 Task: Add The Honest Company Sweet Almond Gently Nourishing Conditioner to the cart.
Action: Mouse moved to (209, 102)
Screenshot: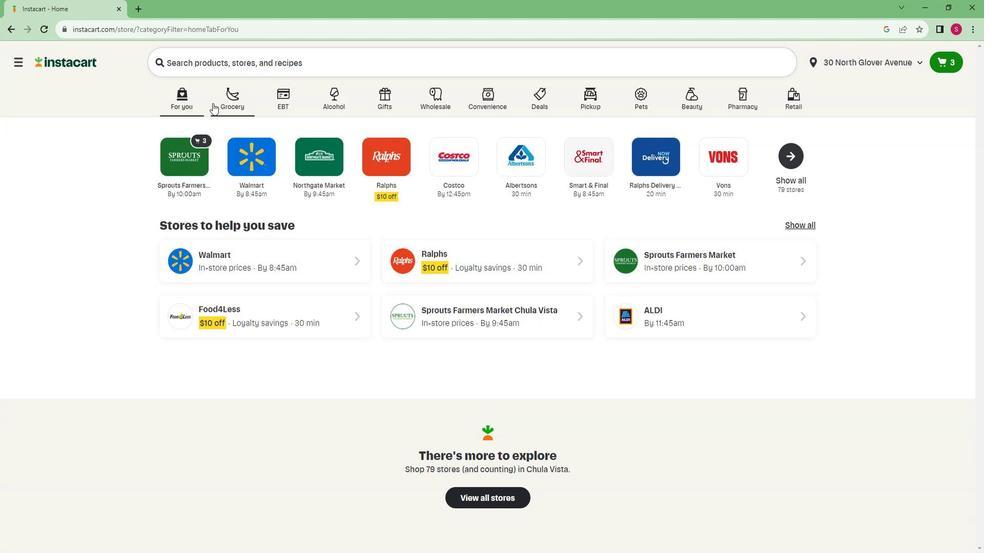 
Action: Mouse pressed left at (209, 102)
Screenshot: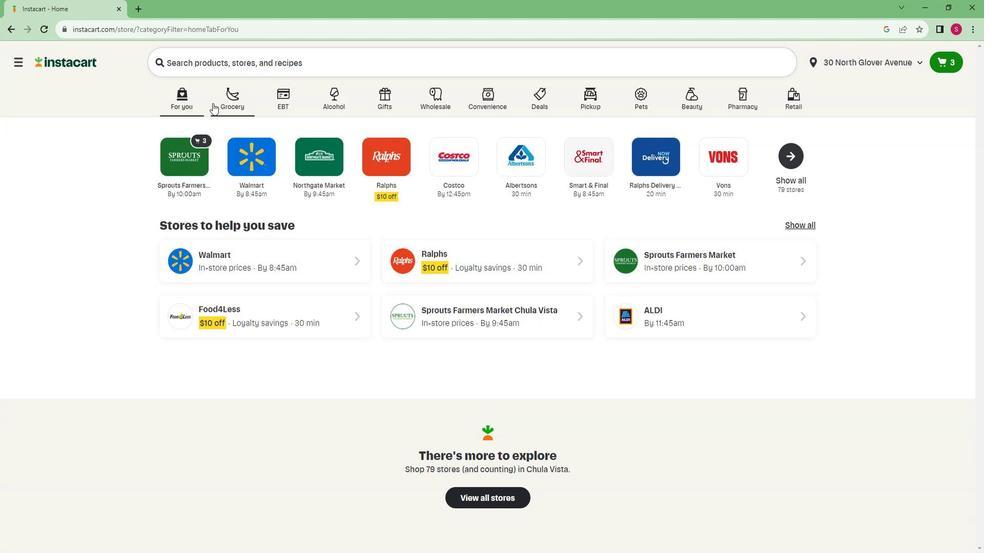 
Action: Mouse moved to (240, 291)
Screenshot: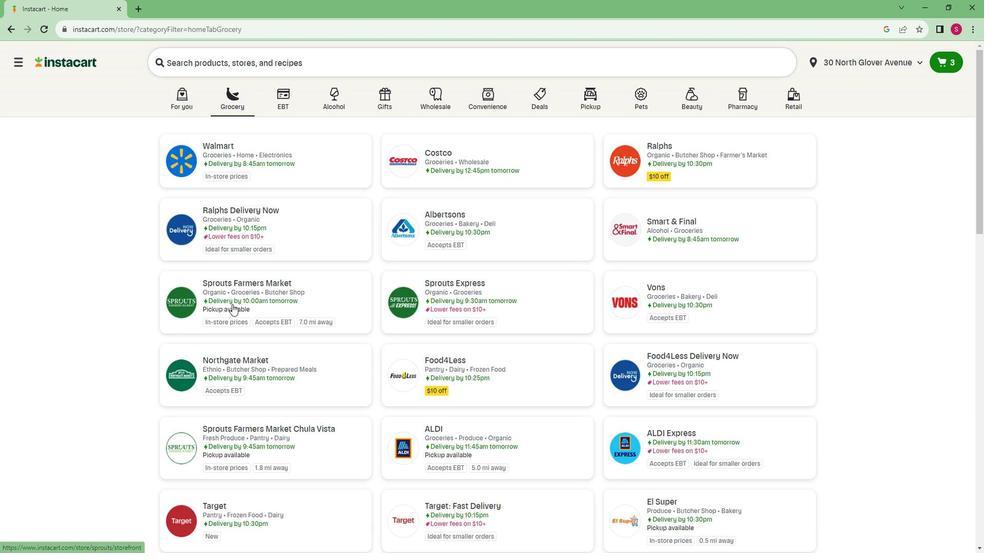 
Action: Mouse pressed left at (240, 291)
Screenshot: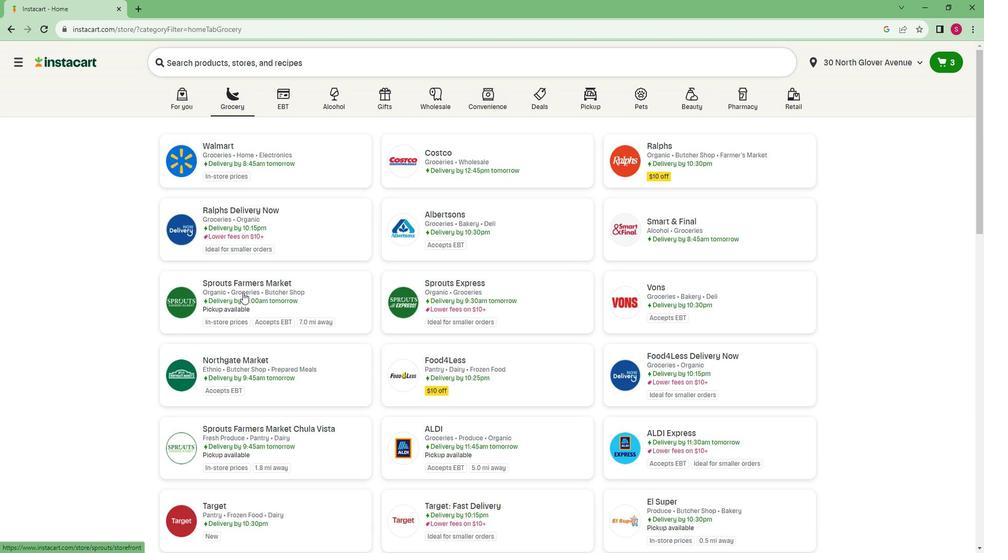 
Action: Mouse moved to (105, 413)
Screenshot: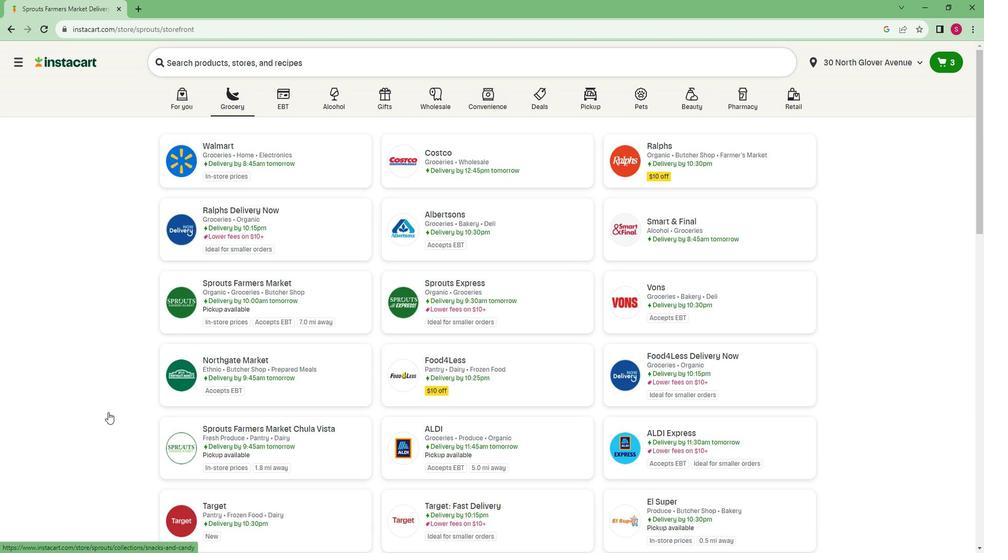
Action: Mouse scrolled (105, 413) with delta (0, 0)
Screenshot: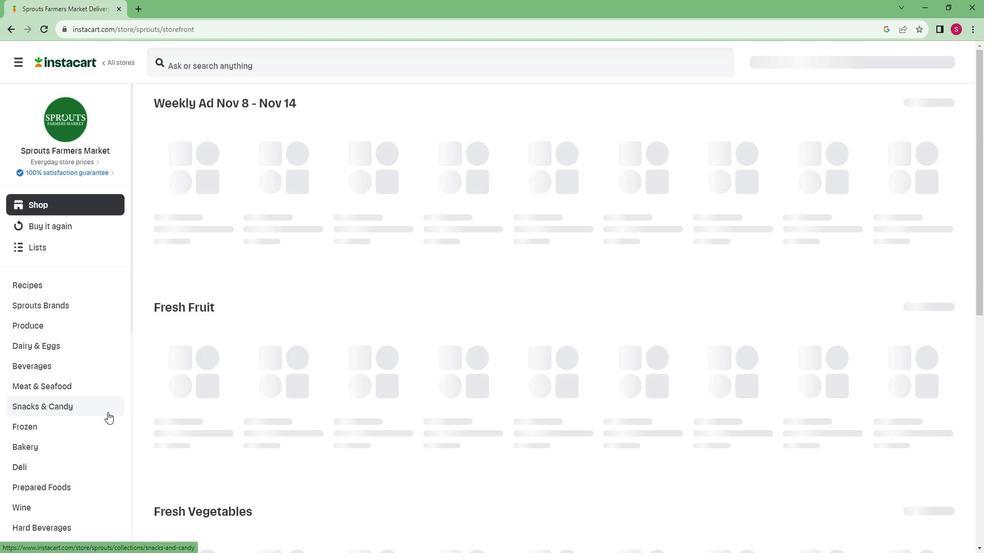
Action: Mouse scrolled (105, 413) with delta (0, 0)
Screenshot: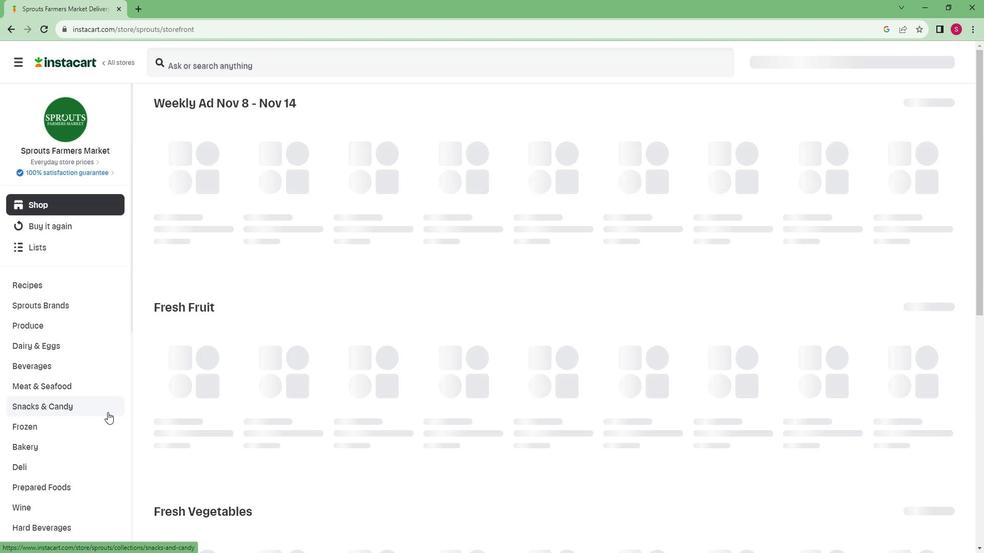 
Action: Mouse scrolled (105, 413) with delta (0, 0)
Screenshot: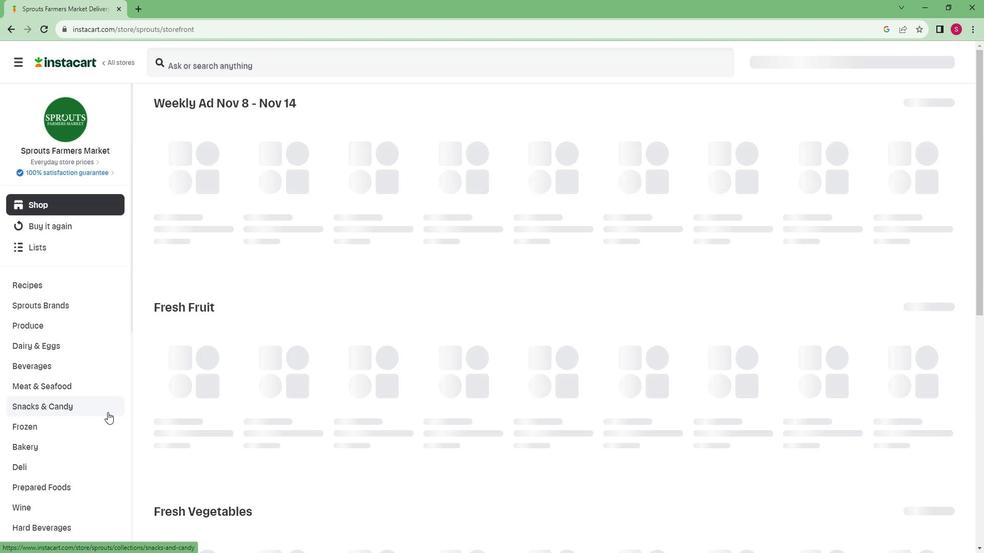 
Action: Mouse scrolled (105, 413) with delta (0, 0)
Screenshot: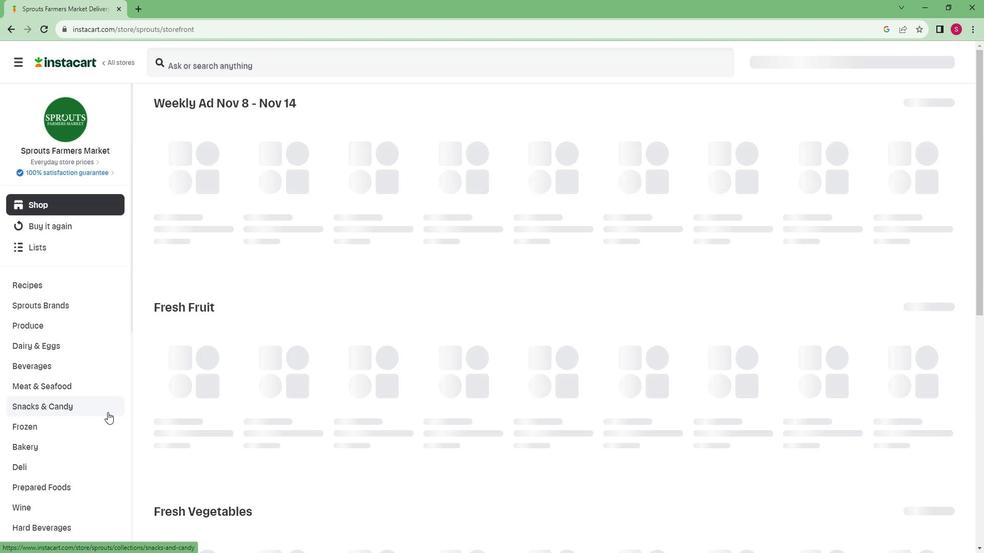 
Action: Mouse scrolled (105, 413) with delta (0, 0)
Screenshot: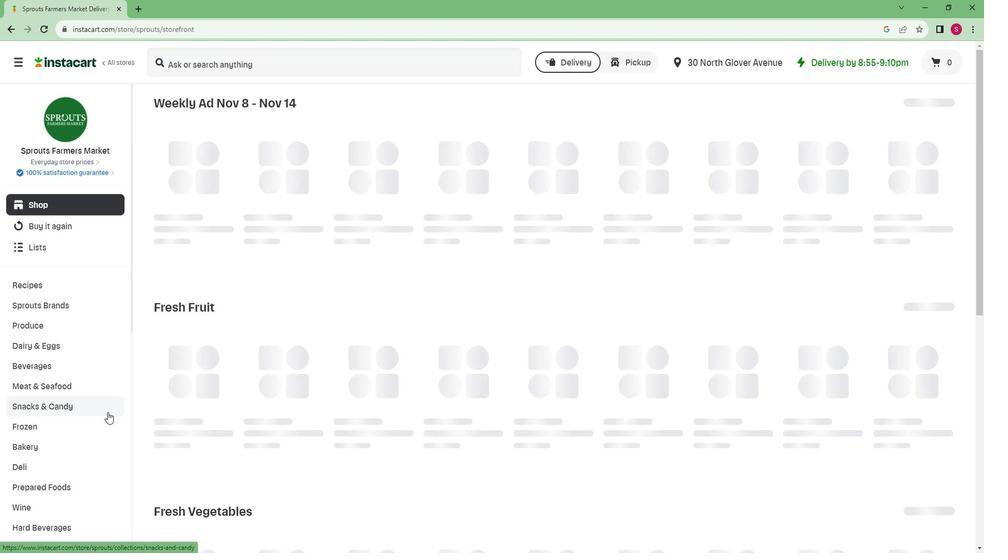 
Action: Mouse scrolled (105, 413) with delta (0, 0)
Screenshot: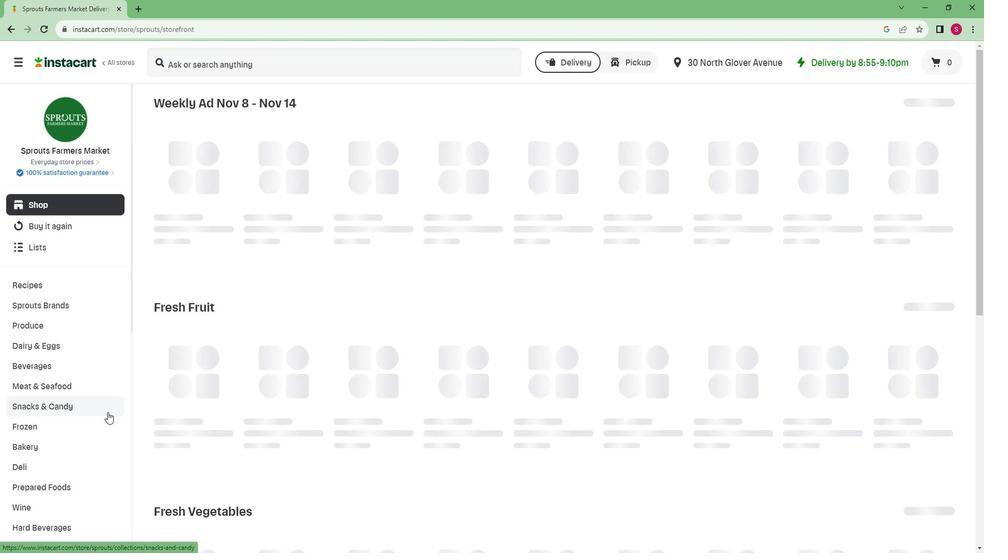 
Action: Mouse scrolled (105, 413) with delta (0, 0)
Screenshot: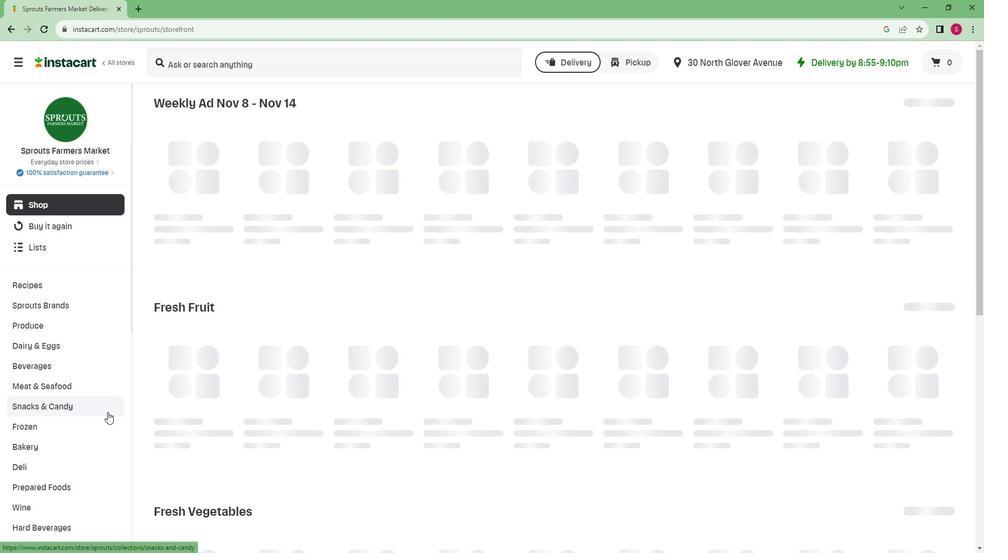 
Action: Mouse scrolled (105, 413) with delta (0, 0)
Screenshot: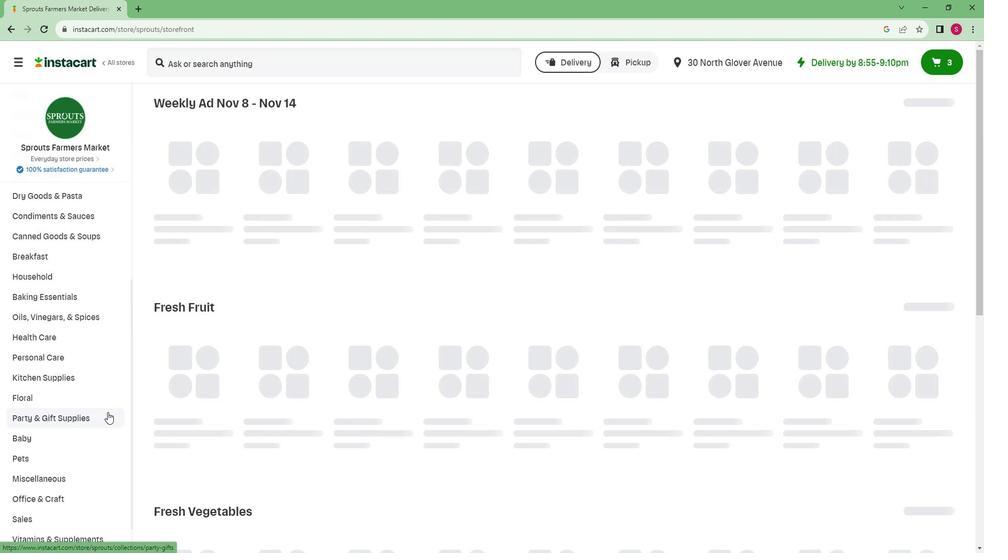 
Action: Mouse scrolled (105, 413) with delta (0, 0)
Screenshot: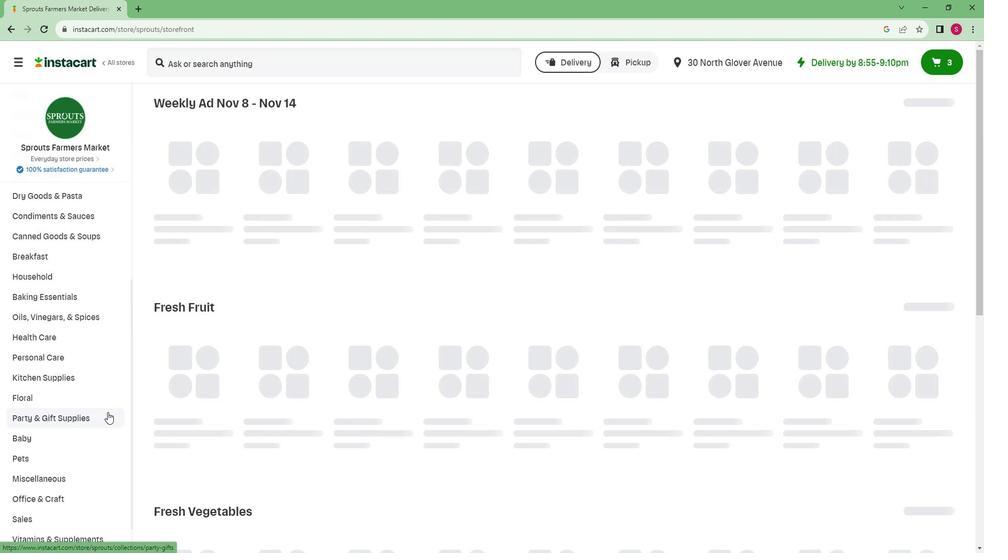 
Action: Mouse scrolled (105, 413) with delta (0, 0)
Screenshot: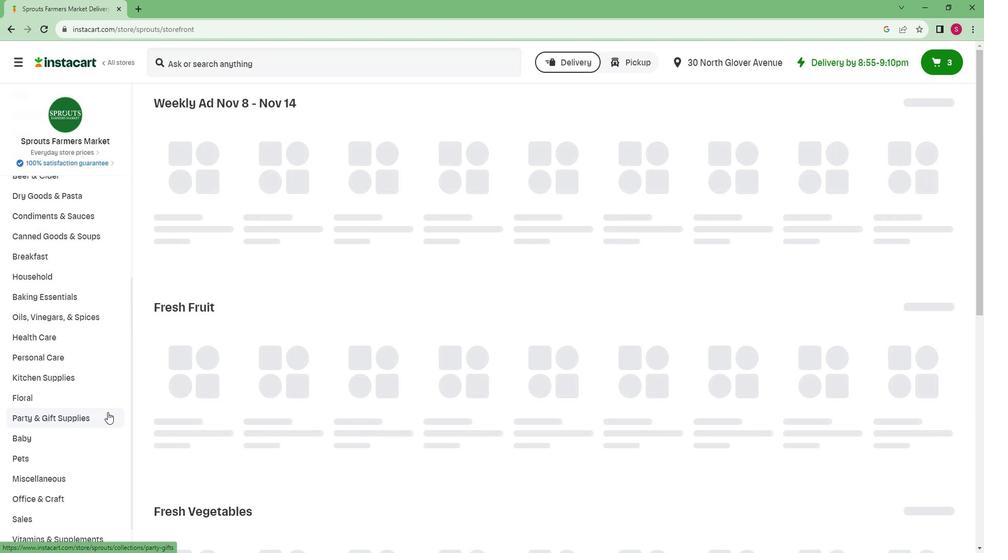 
Action: Mouse scrolled (105, 413) with delta (0, 0)
Screenshot: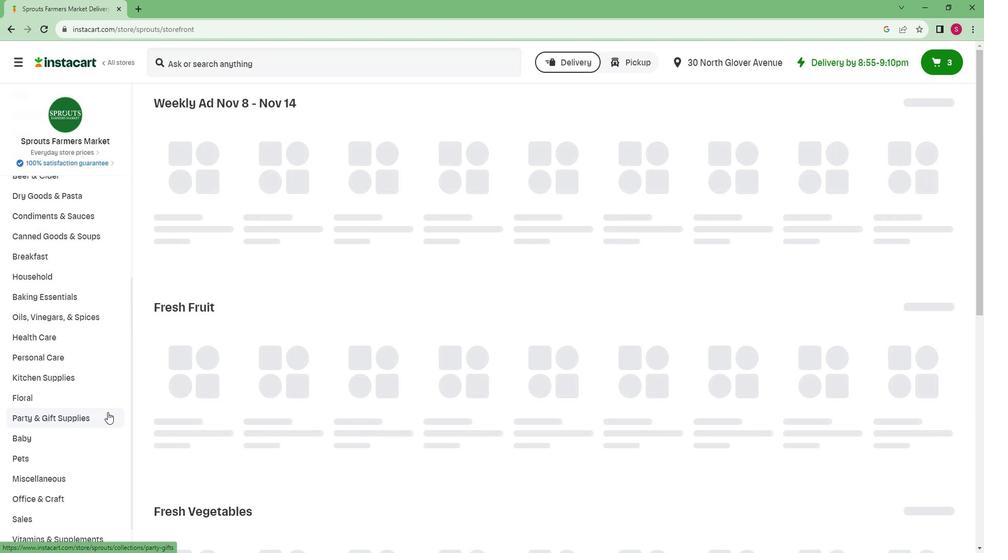 
Action: Mouse scrolled (105, 413) with delta (0, 0)
Screenshot: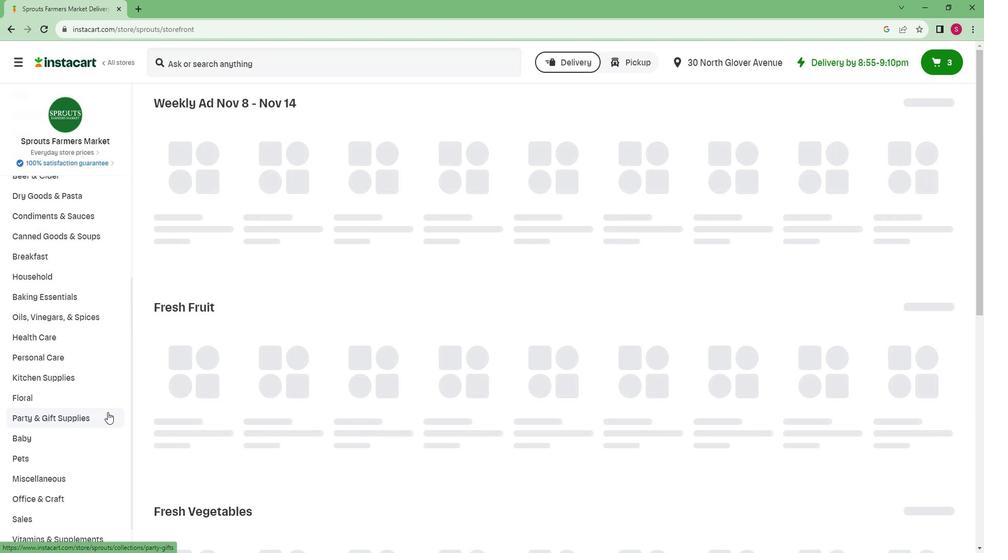 
Action: Mouse scrolled (105, 413) with delta (0, 0)
Screenshot: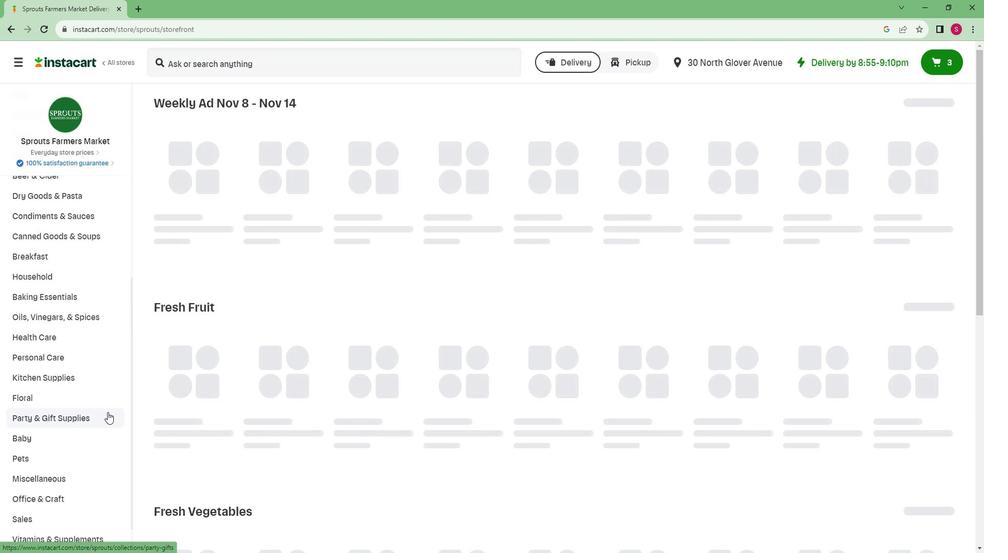 
Action: Mouse moved to (39, 514)
Screenshot: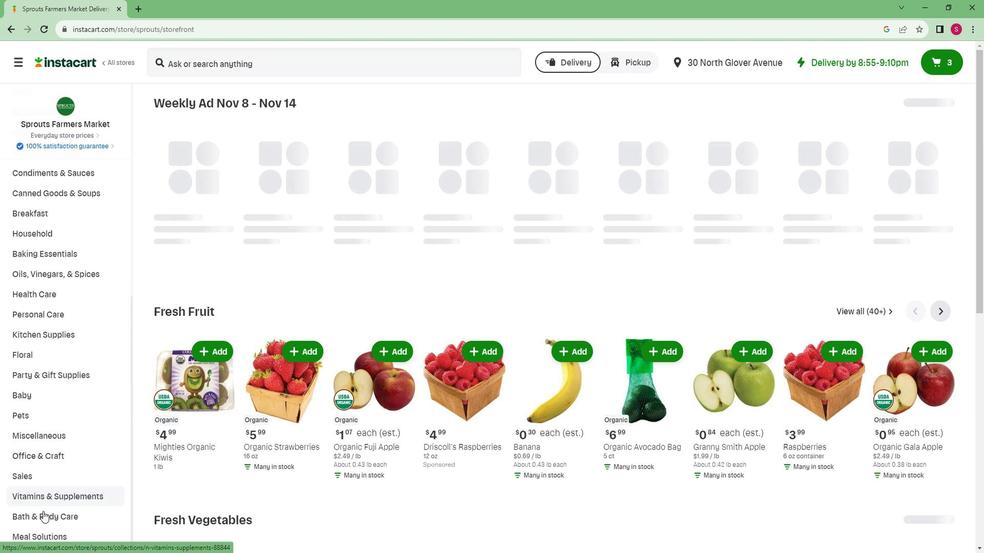 
Action: Mouse pressed left at (39, 514)
Screenshot: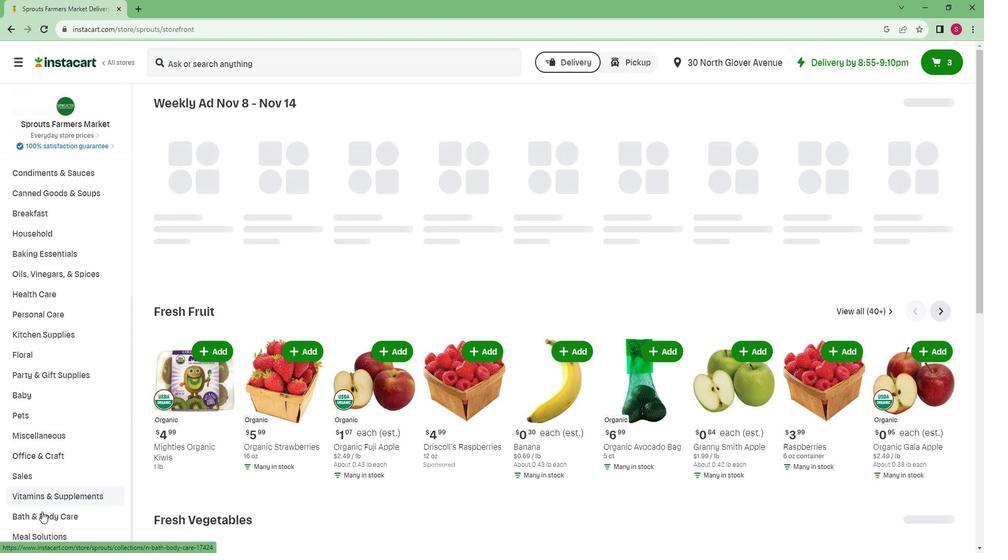 
Action: Mouse moved to (50, 479)
Screenshot: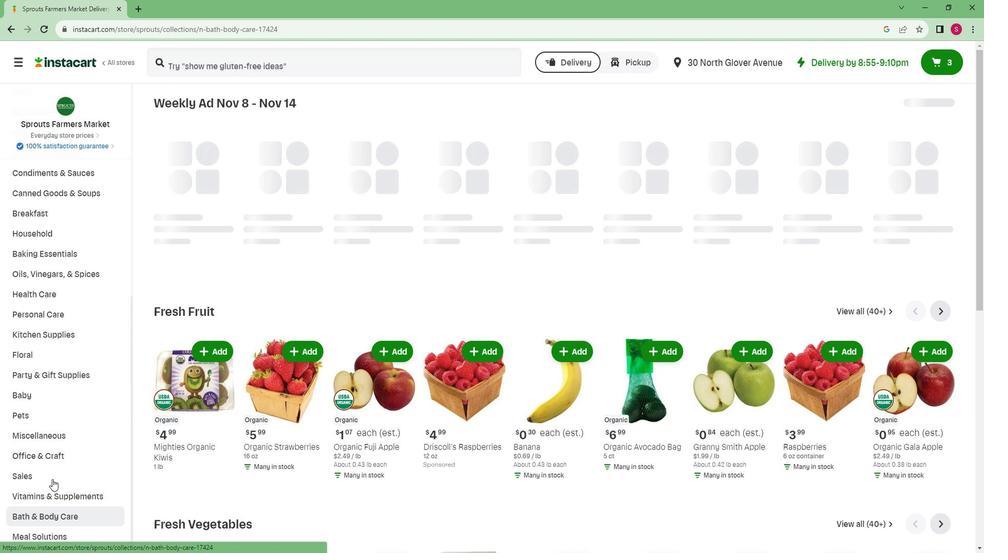 
Action: Mouse scrolled (50, 478) with delta (0, -1)
Screenshot: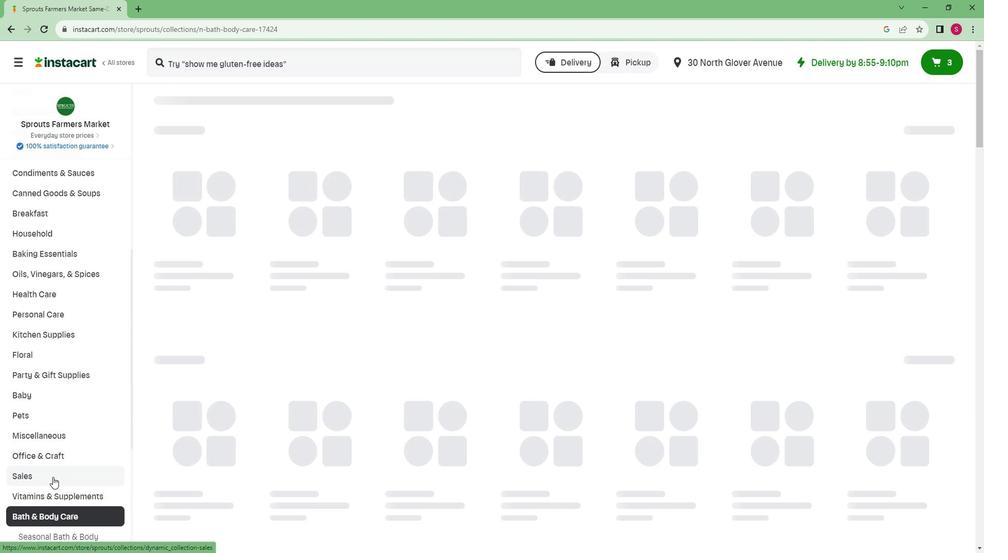 
Action: Mouse scrolled (50, 478) with delta (0, -1)
Screenshot: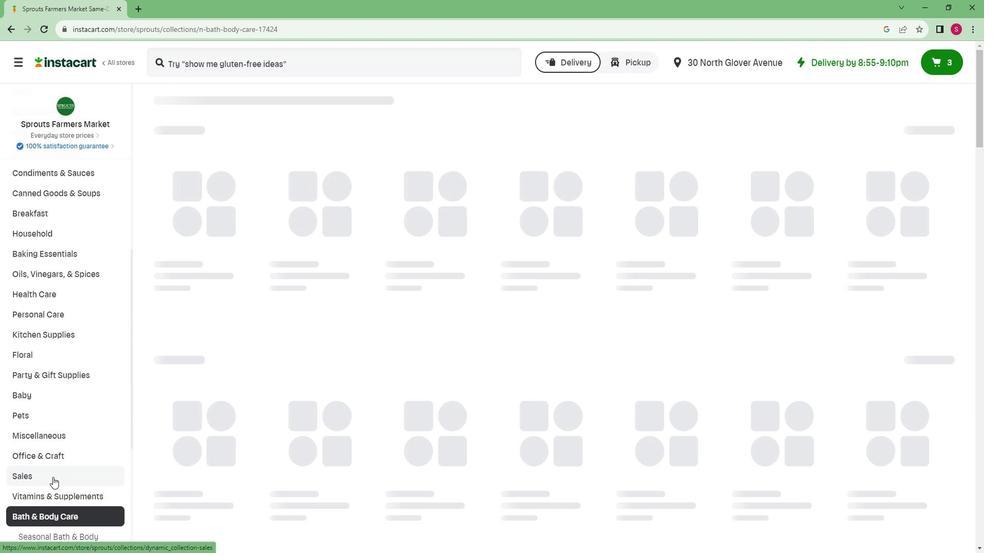 
Action: Mouse scrolled (50, 478) with delta (0, -1)
Screenshot: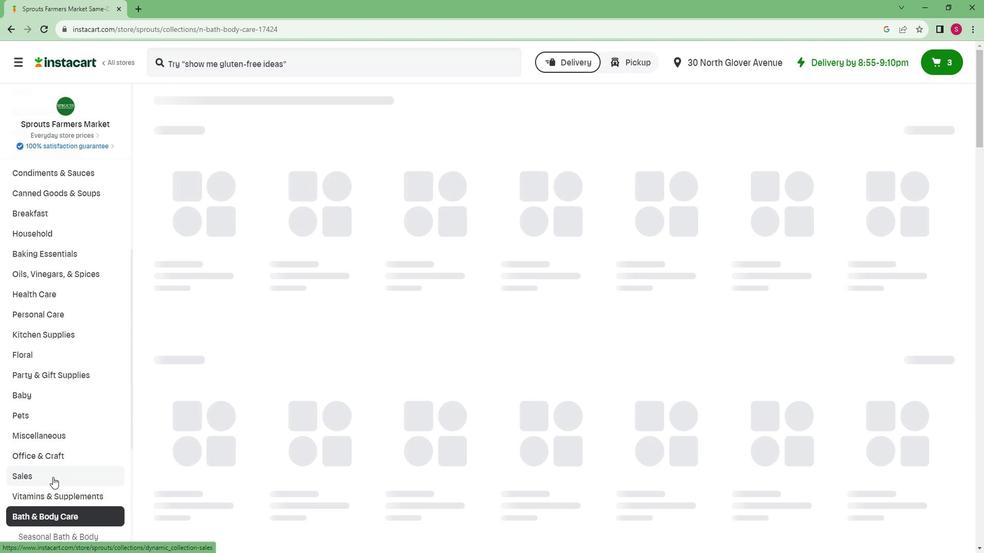 
Action: Mouse scrolled (50, 478) with delta (0, -1)
Screenshot: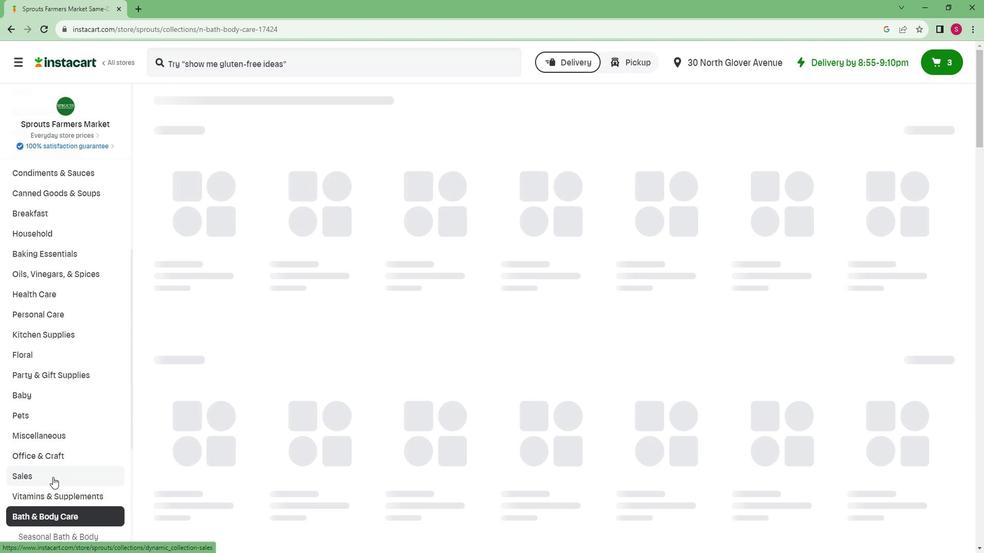 
Action: Mouse scrolled (50, 478) with delta (0, -1)
Screenshot: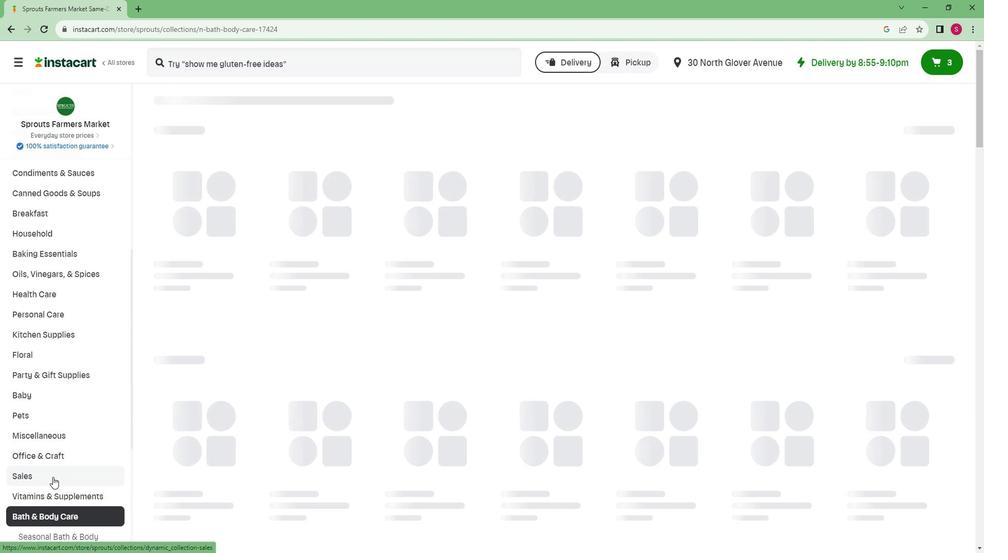 
Action: Mouse scrolled (50, 478) with delta (0, -1)
Screenshot: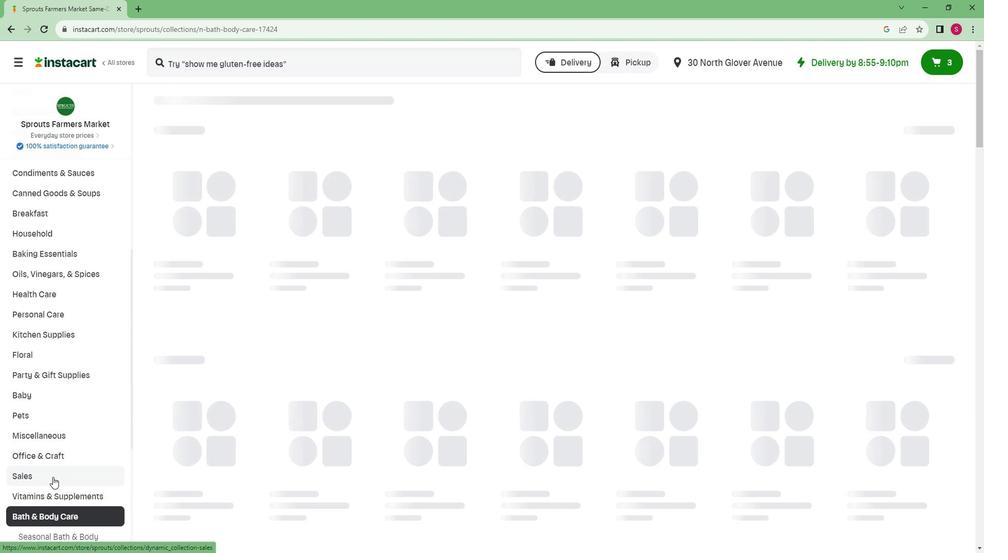 
Action: Mouse scrolled (50, 478) with delta (0, -1)
Screenshot: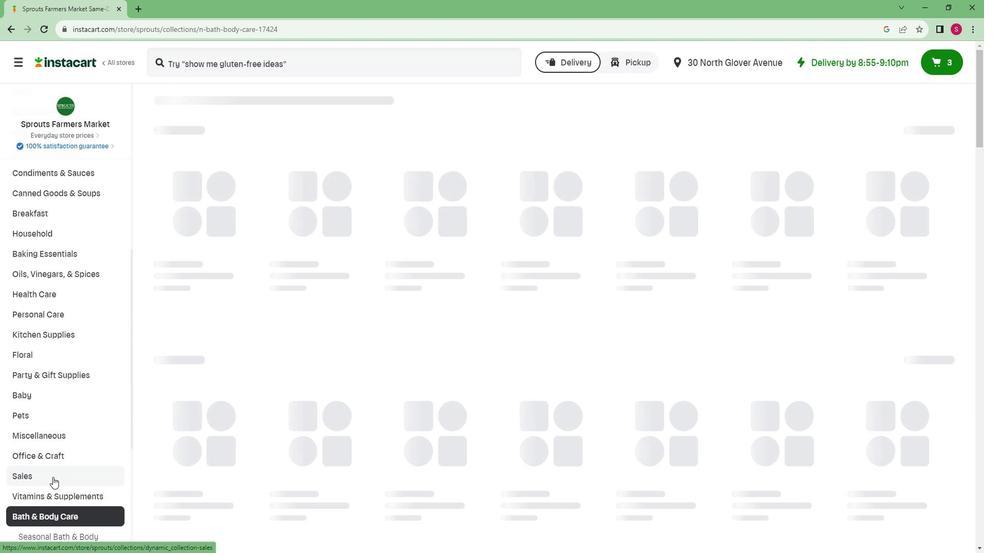 
Action: Mouse moved to (35, 500)
Screenshot: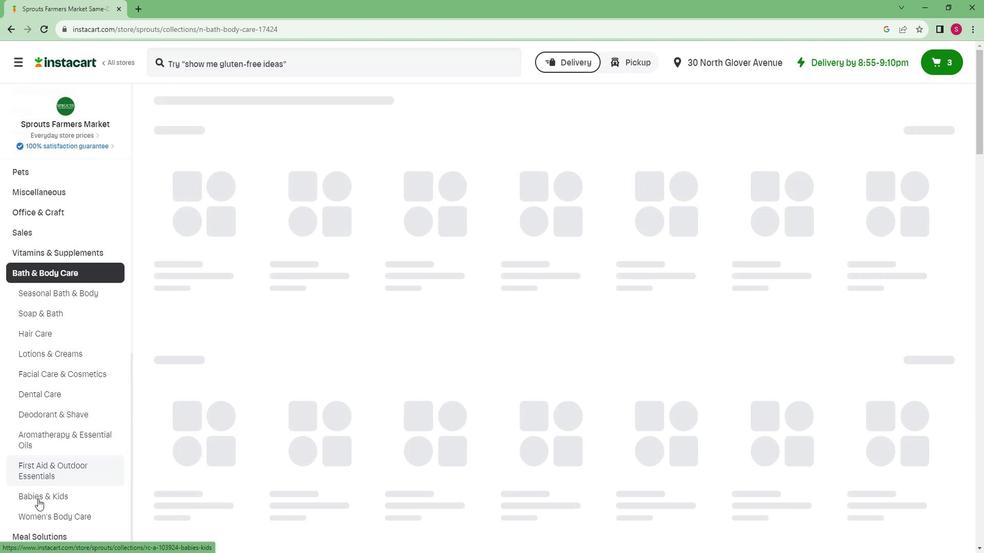 
Action: Mouse pressed left at (35, 500)
Screenshot: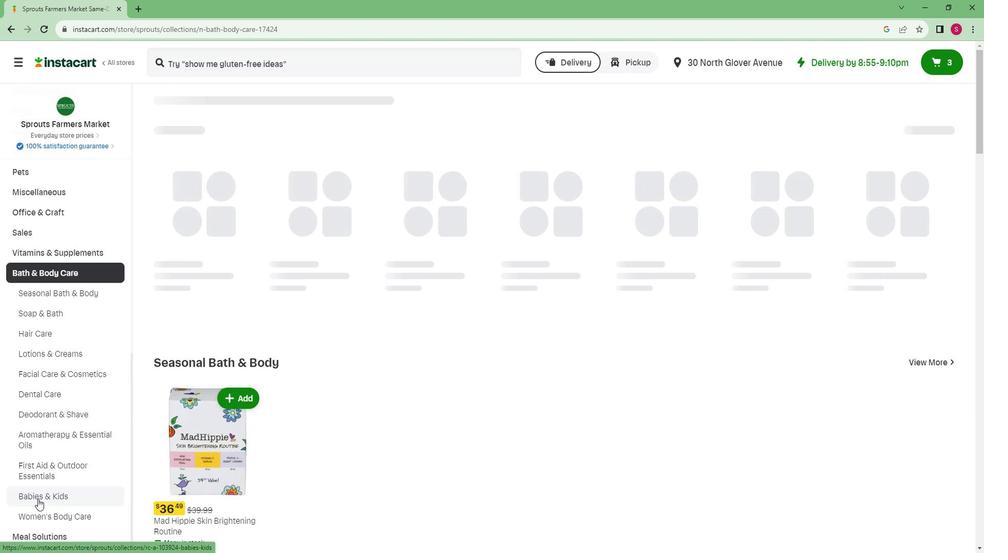 
Action: Mouse moved to (233, 68)
Screenshot: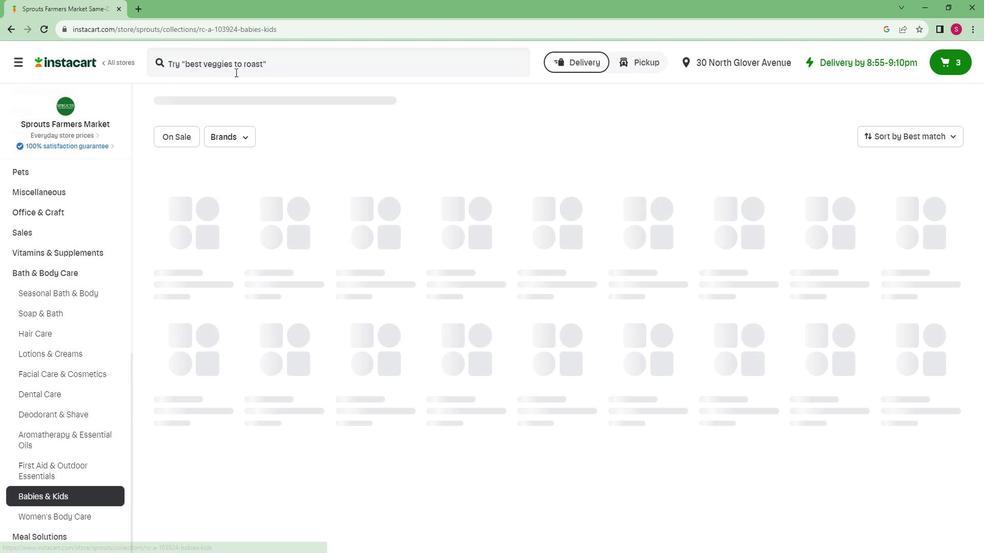 
Action: Mouse pressed left at (233, 68)
Screenshot: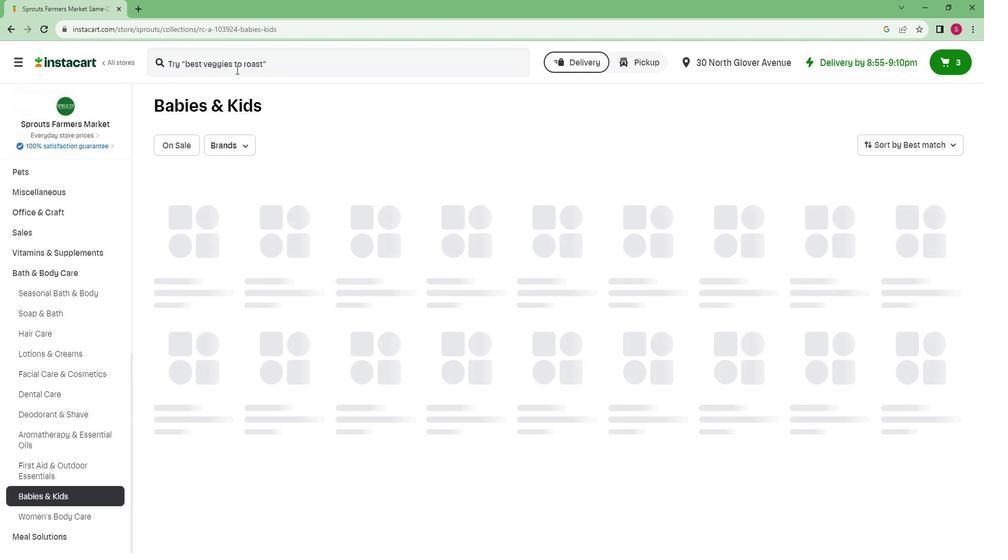 
Action: Key pressed <Key.caps_lock>T<Key.caps_lock>he<Key.space><Key.caps_lock>H<Key.caps_lock>onest<Key.space><Key.caps_lock>C<Key.caps_lock>ompany<Key.space><Key.caps_lock>S<Key.caps_lock>weet<Key.space><Key.caps_lock>A<Key.caps_lock>lmond<Key.space><Key.caps_lock>G<Key.caps_lock>ently<Key.space><Key.caps_lock>N<Key.caps_lock>ourishing<Key.space><Key.caps_lock>C<Key.caps_lock>onditioner<Key.enter>
Screenshot: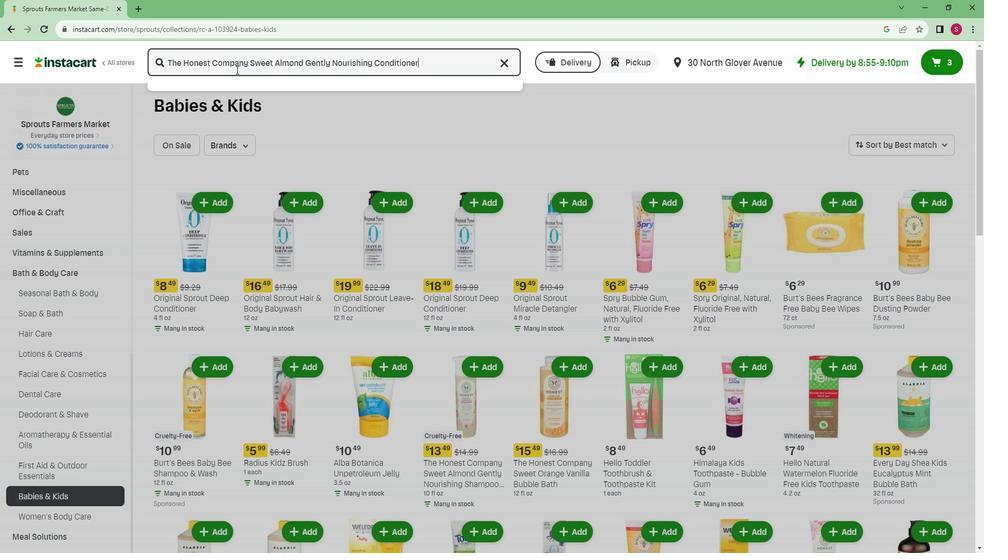 
Action: Mouse moved to (380, 237)
Screenshot: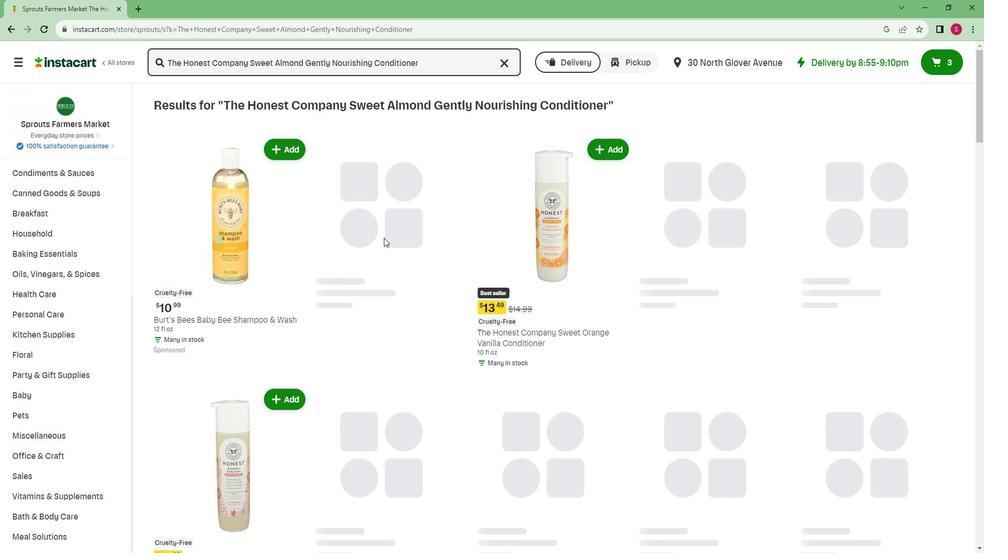 
